 Task: Select a due date automation when advanced on, 2 days before a card is due add dates due in in more than 1 days at 11:00 AM.
Action: Mouse moved to (985, 74)
Screenshot: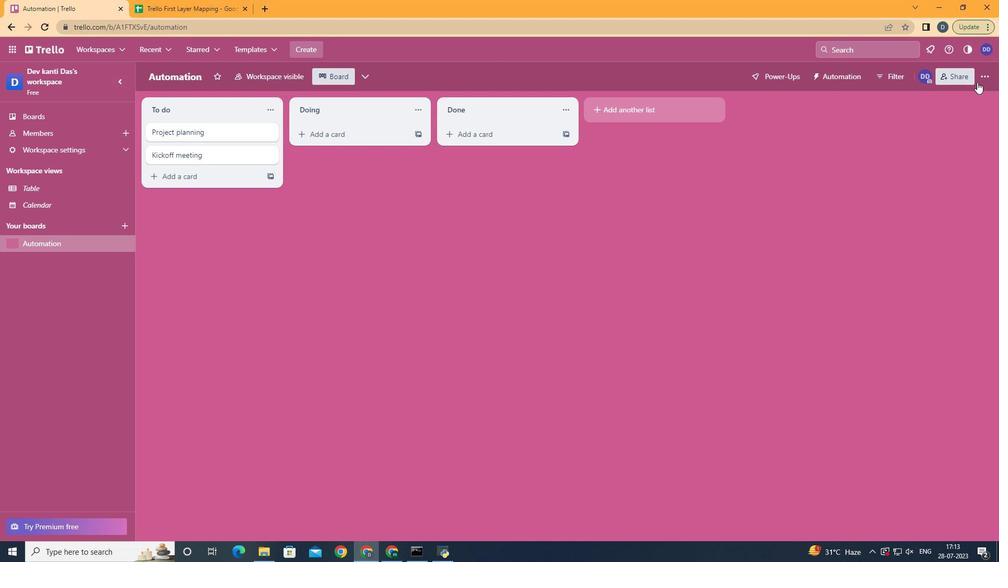 
Action: Mouse pressed left at (985, 74)
Screenshot: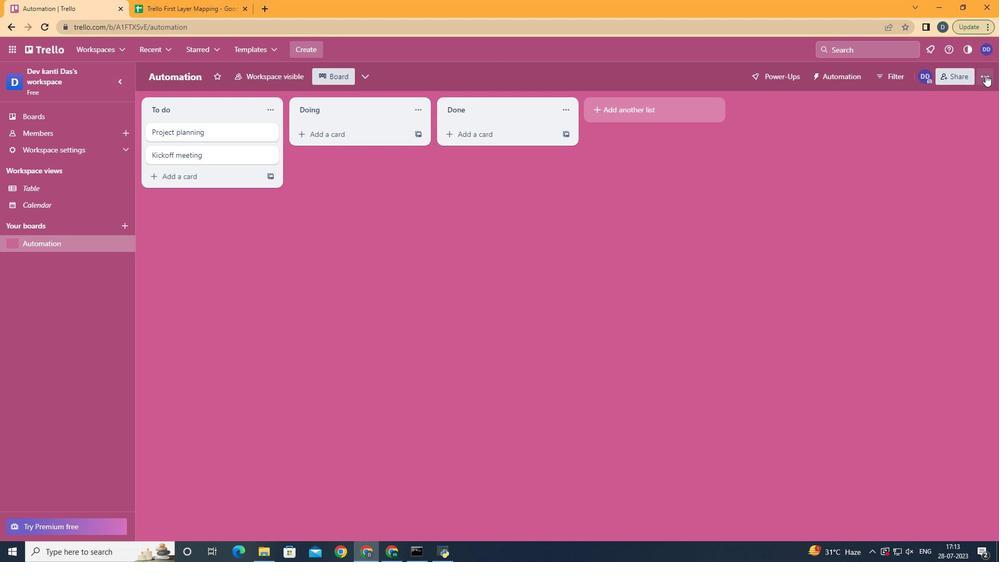
Action: Mouse moved to (917, 227)
Screenshot: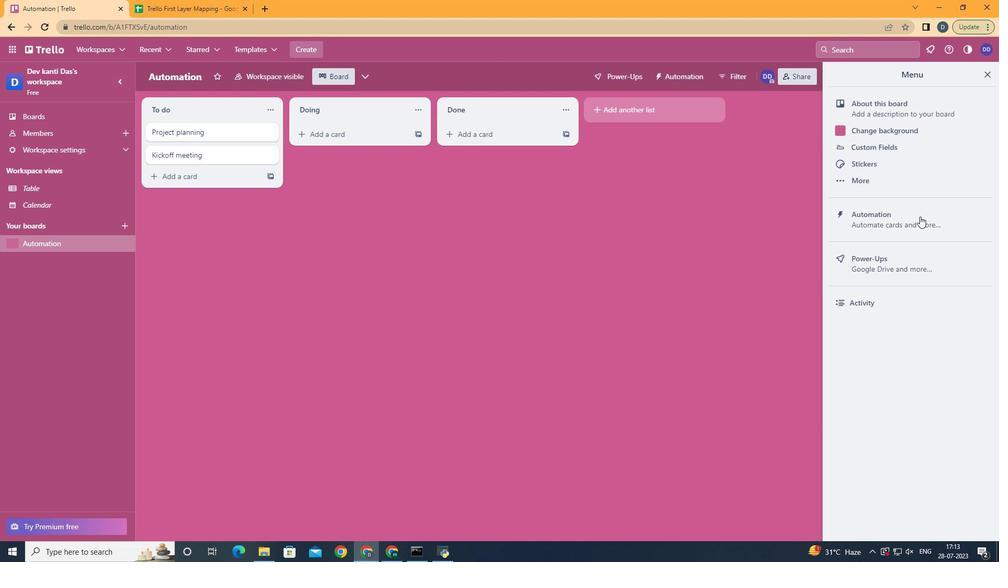 
Action: Mouse pressed left at (917, 227)
Screenshot: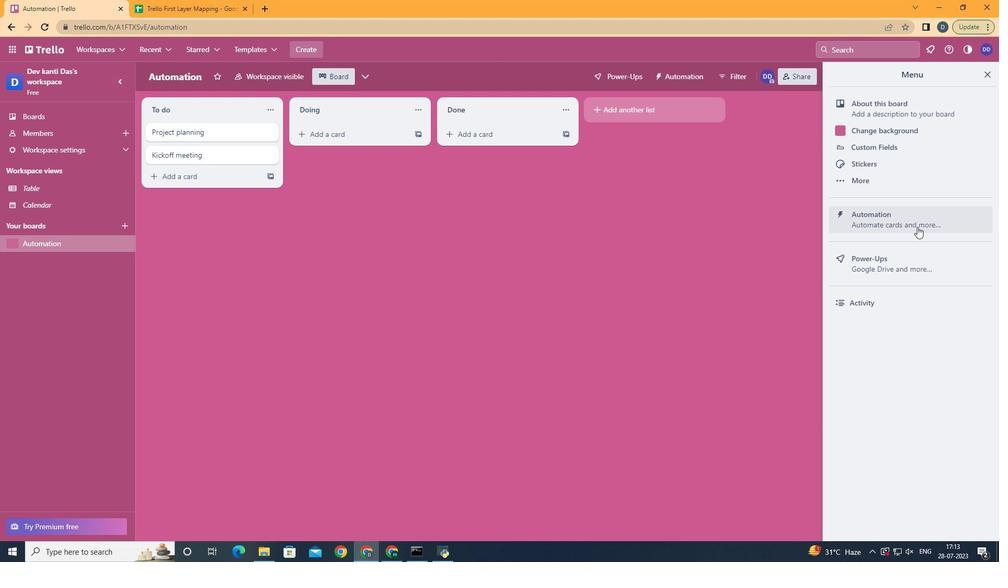 
Action: Mouse moved to (191, 206)
Screenshot: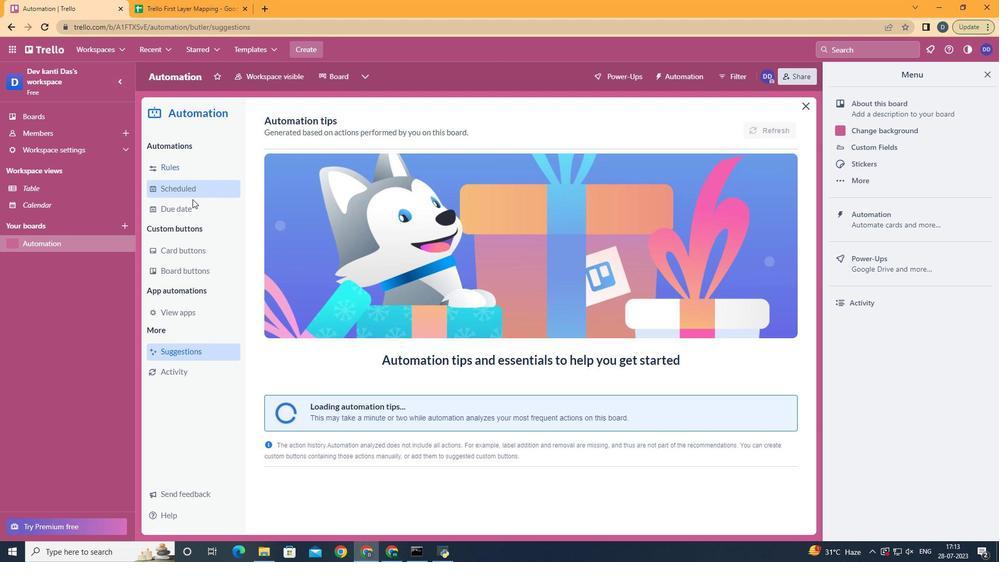 
Action: Mouse pressed left at (191, 206)
Screenshot: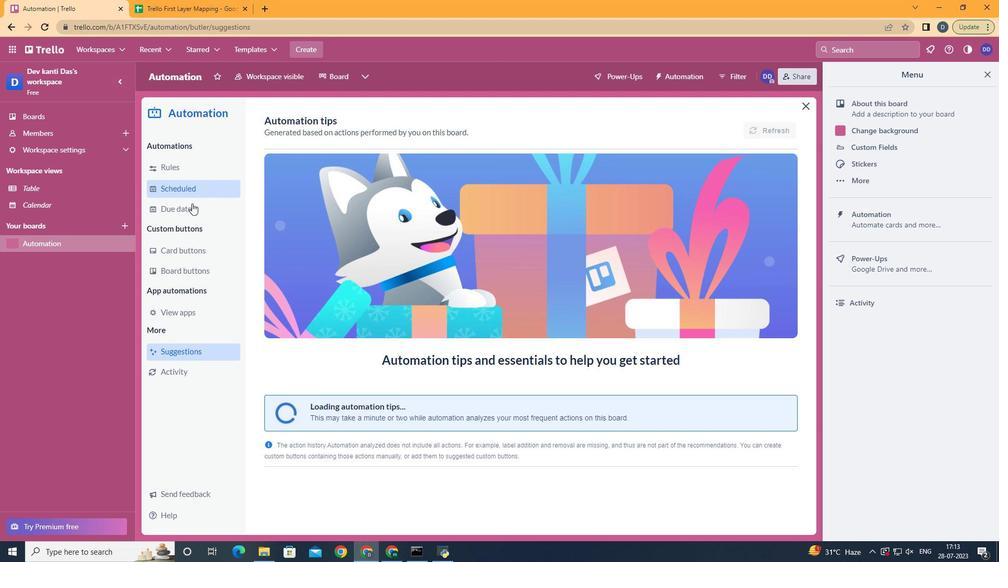 
Action: Mouse moved to (734, 121)
Screenshot: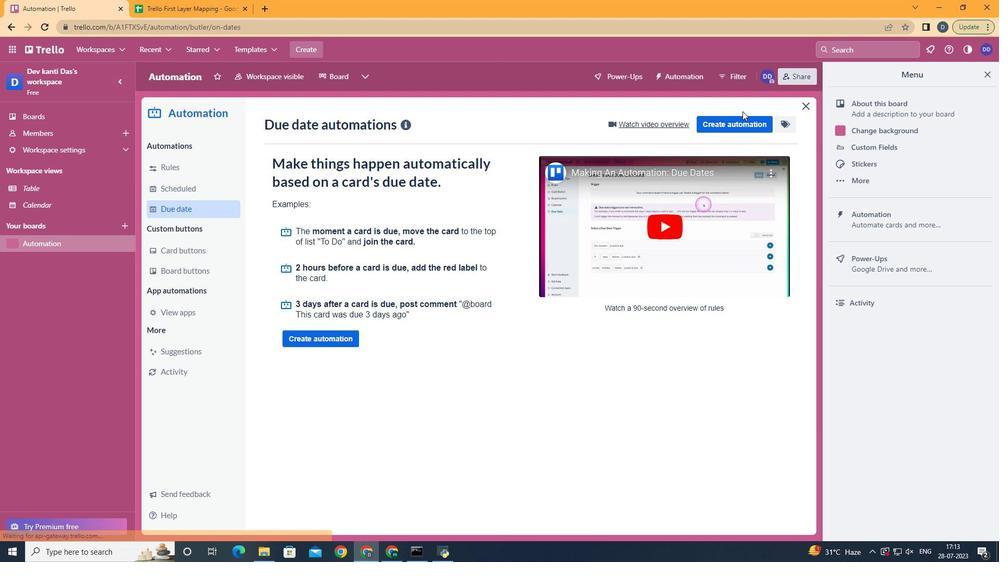 
Action: Mouse pressed left at (734, 121)
Screenshot: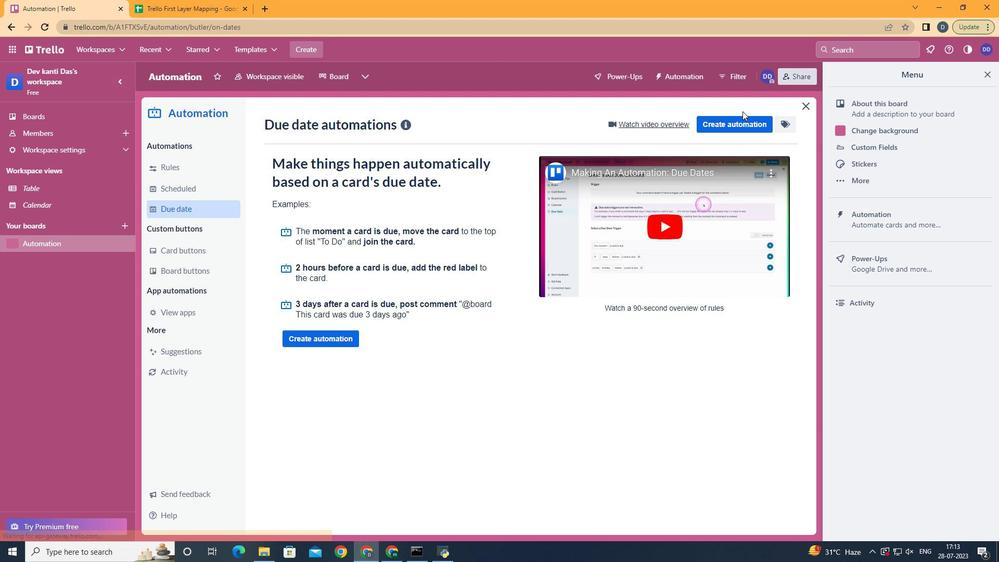 
Action: Mouse moved to (511, 227)
Screenshot: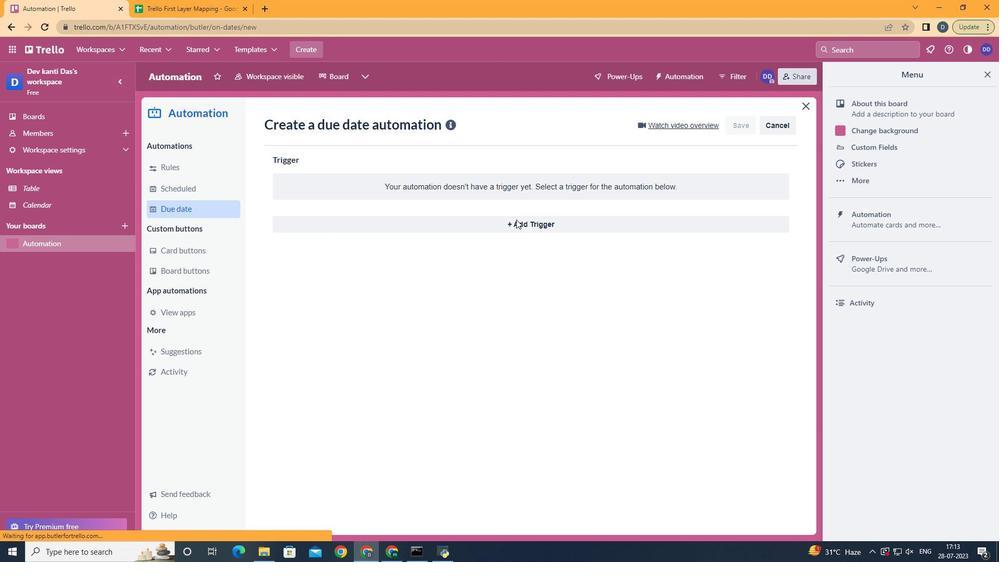 
Action: Mouse pressed left at (511, 227)
Screenshot: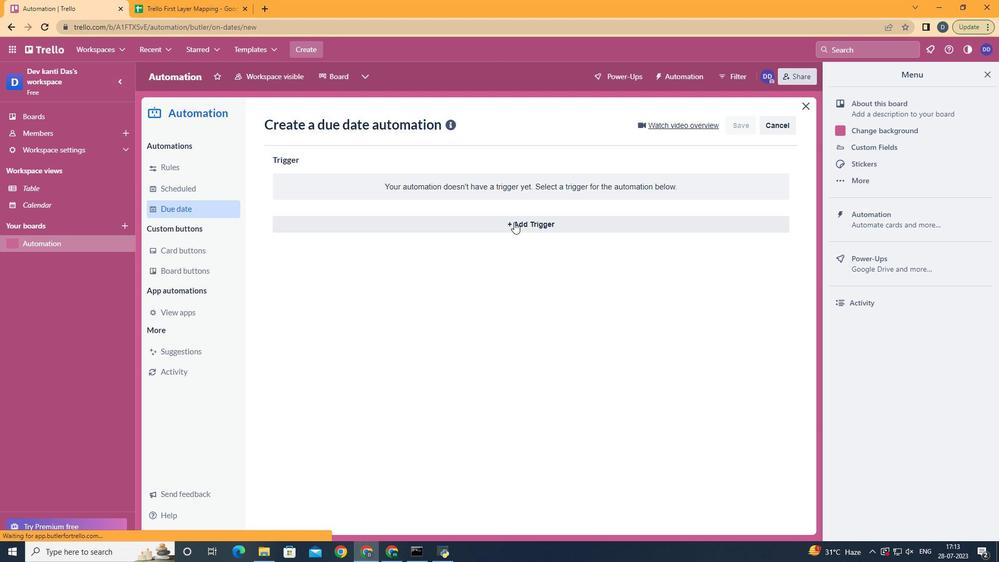 
Action: Mouse moved to (406, 385)
Screenshot: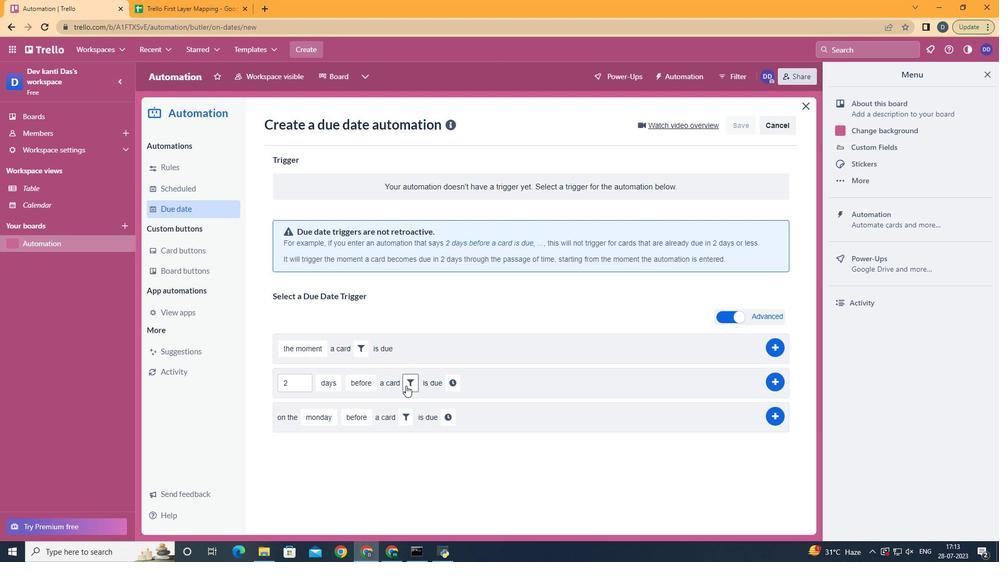 
Action: Mouse pressed left at (406, 385)
Screenshot: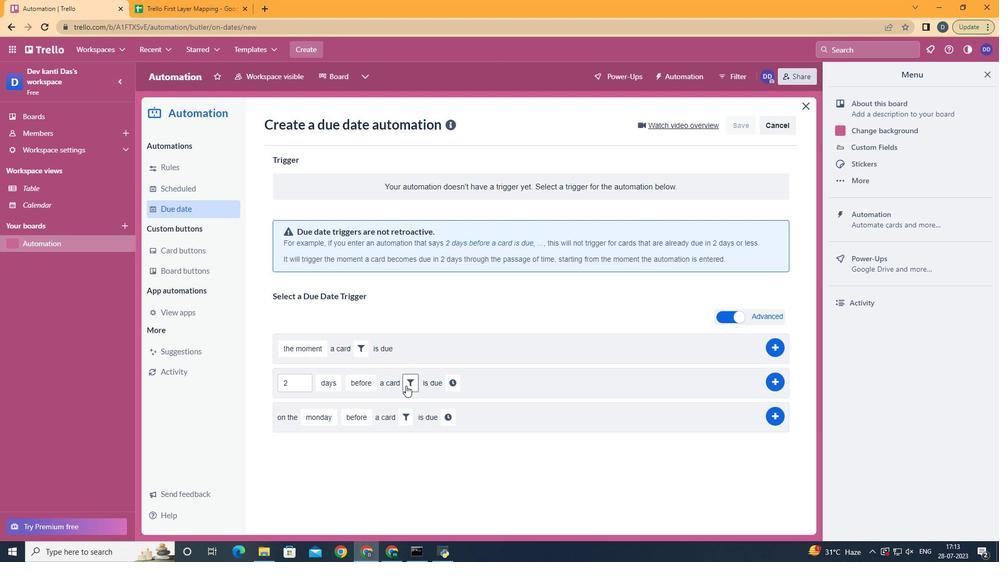
Action: Mouse moved to (414, 385)
Screenshot: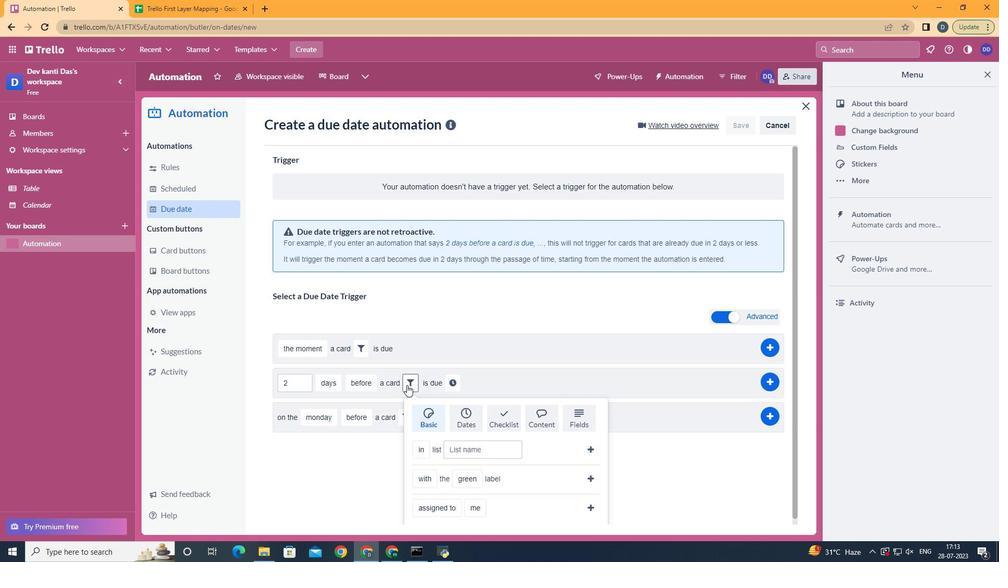 
Action: Mouse scrolled (414, 384) with delta (0, 0)
Screenshot: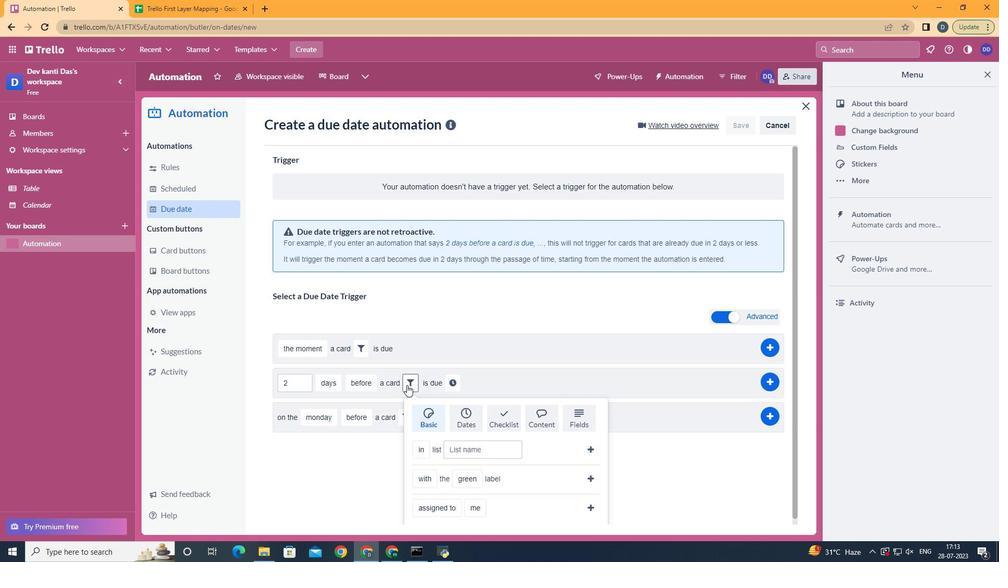 
Action: Mouse moved to (442, 385)
Screenshot: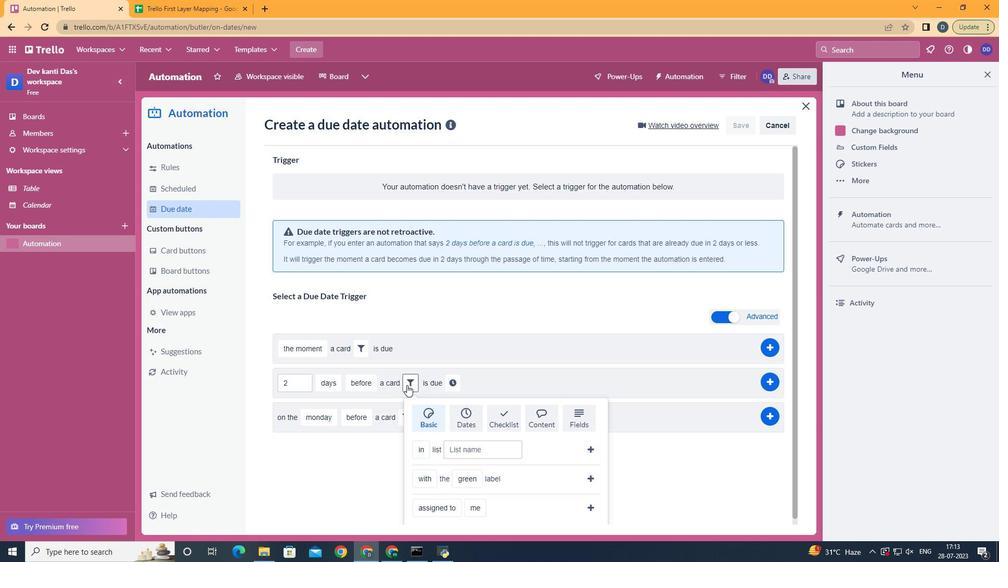 
Action: Mouse scrolled (442, 384) with delta (0, 0)
Screenshot: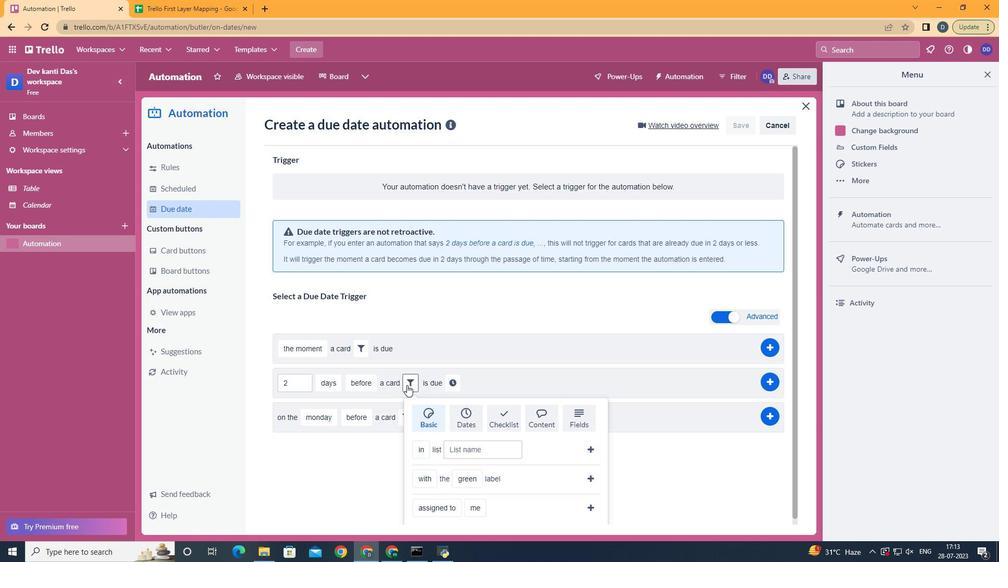 
Action: Mouse moved to (456, 385)
Screenshot: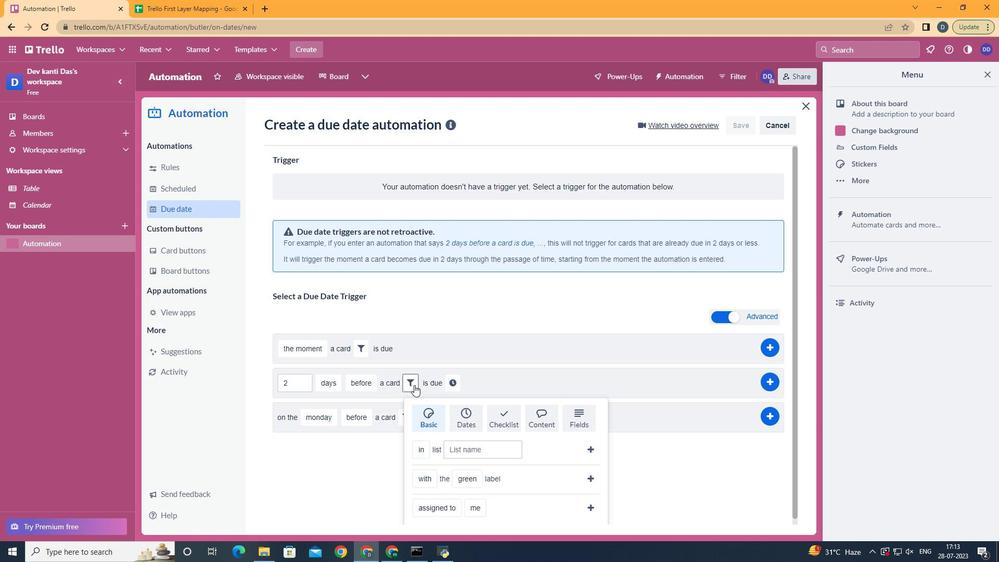 
Action: Mouse scrolled (455, 385) with delta (0, 0)
Screenshot: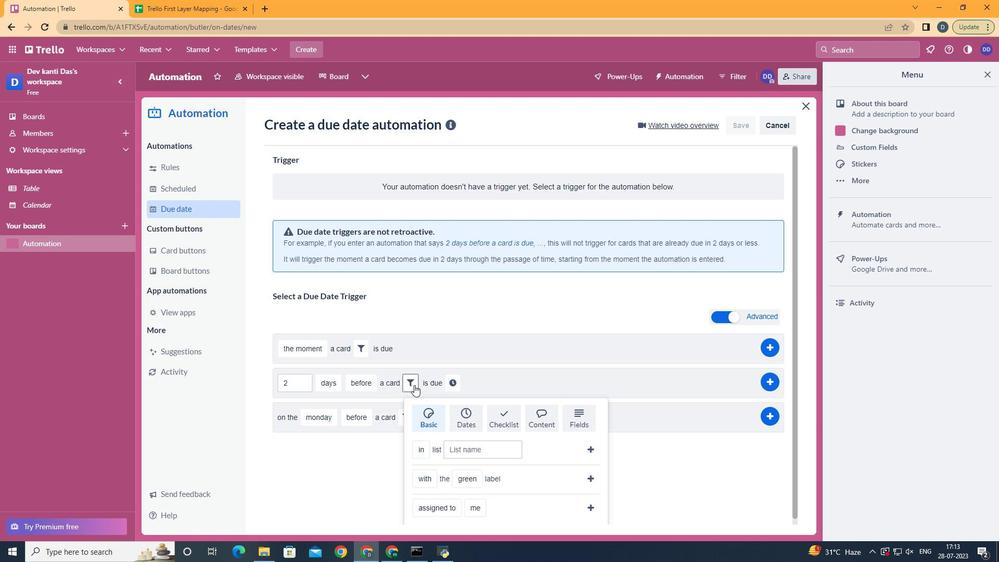 
Action: Mouse moved to (470, 404)
Screenshot: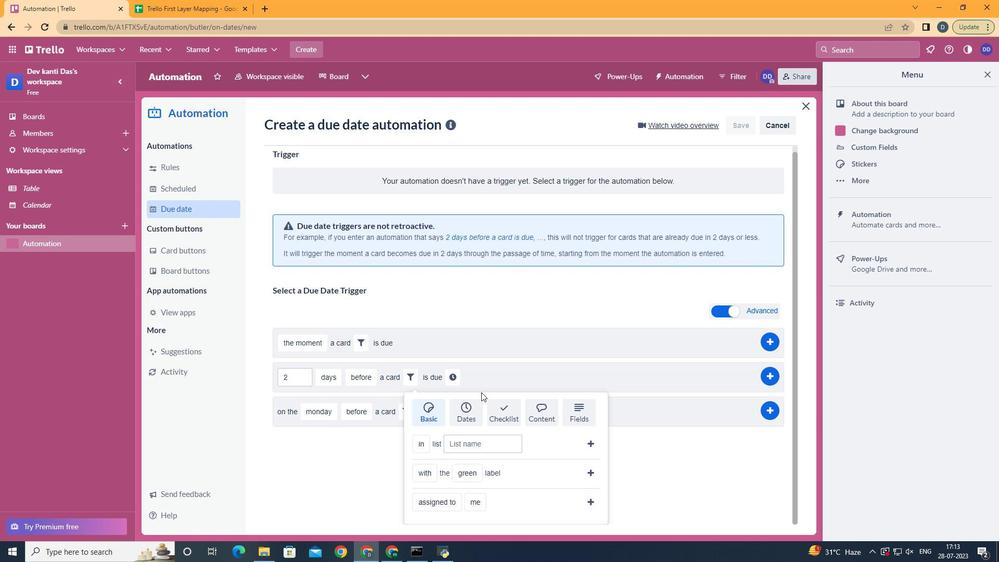 
Action: Mouse pressed left at (470, 404)
Screenshot: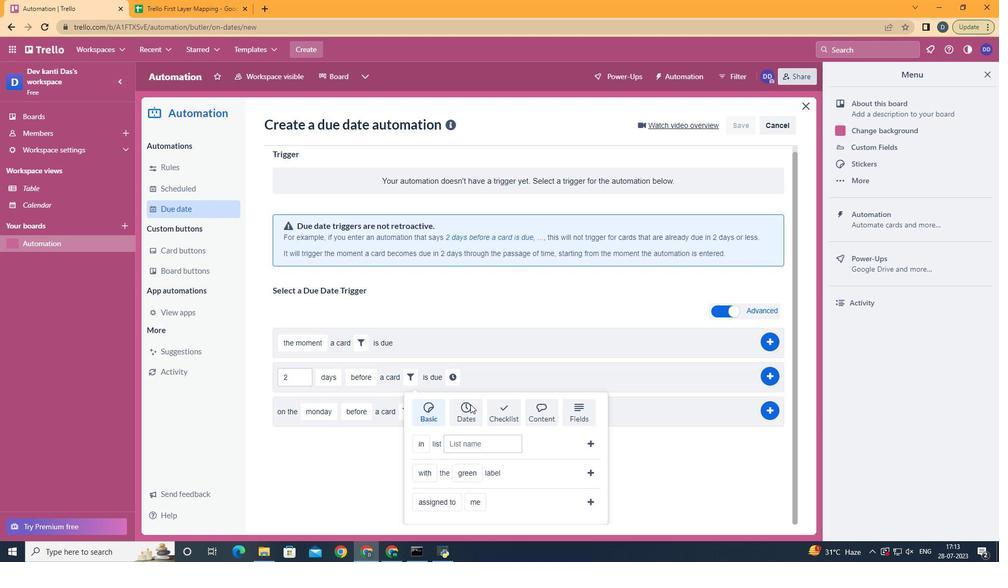 
Action: Mouse scrolled (470, 404) with delta (0, 0)
Screenshot: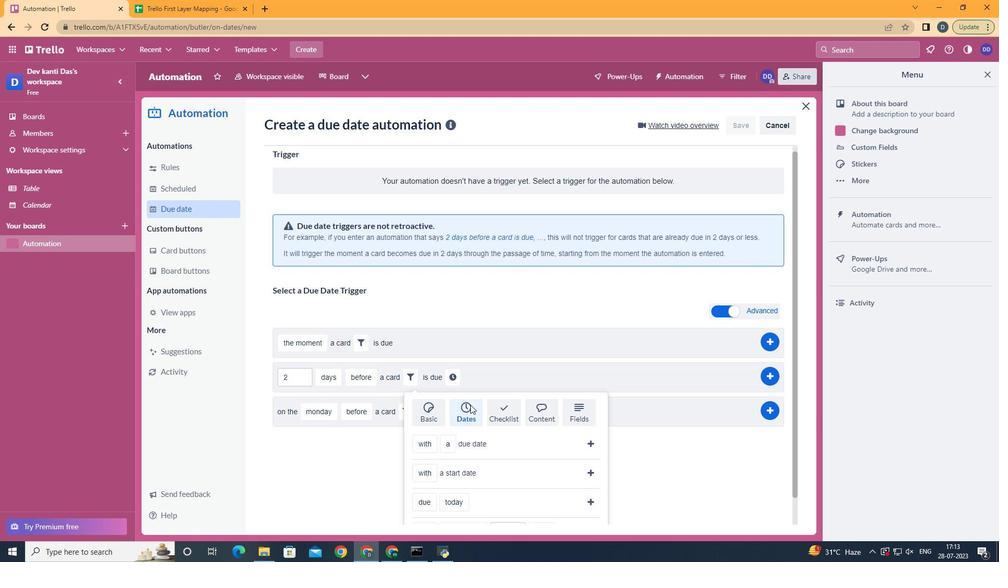 
Action: Mouse scrolled (470, 404) with delta (0, 0)
Screenshot: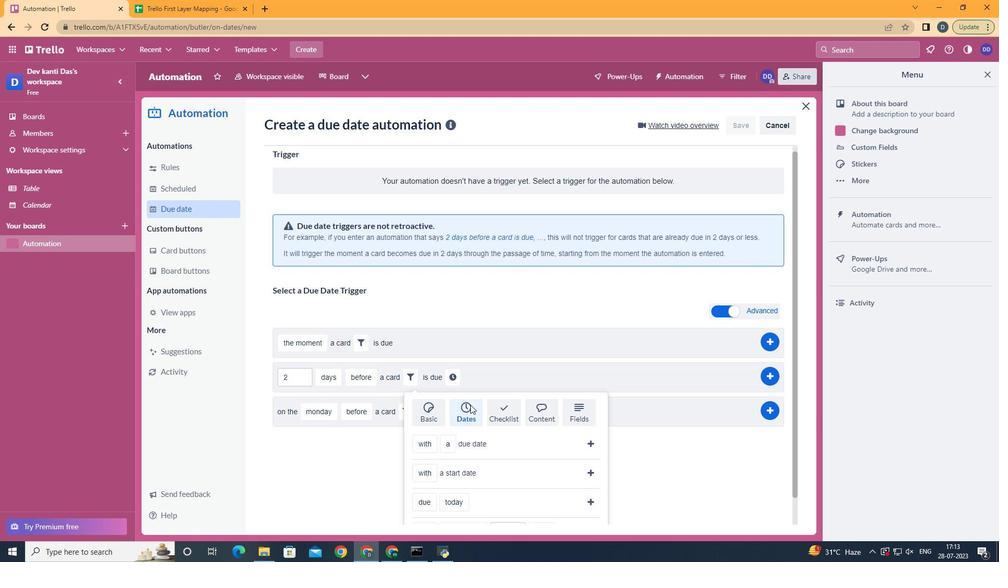 
Action: Mouse scrolled (470, 404) with delta (0, 0)
Screenshot: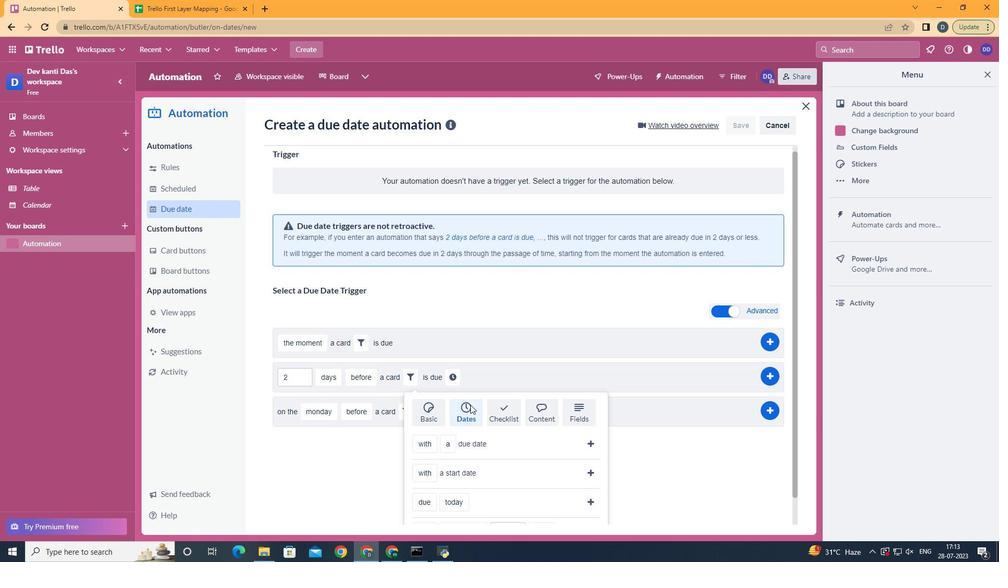 
Action: Mouse scrolled (470, 404) with delta (0, 0)
Screenshot: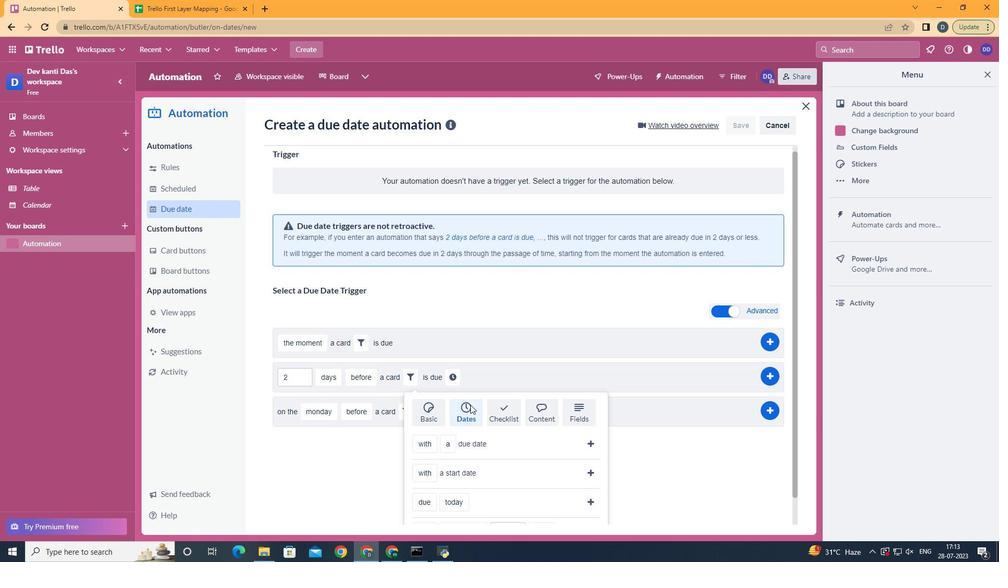 
Action: Mouse scrolled (470, 404) with delta (0, 0)
Screenshot: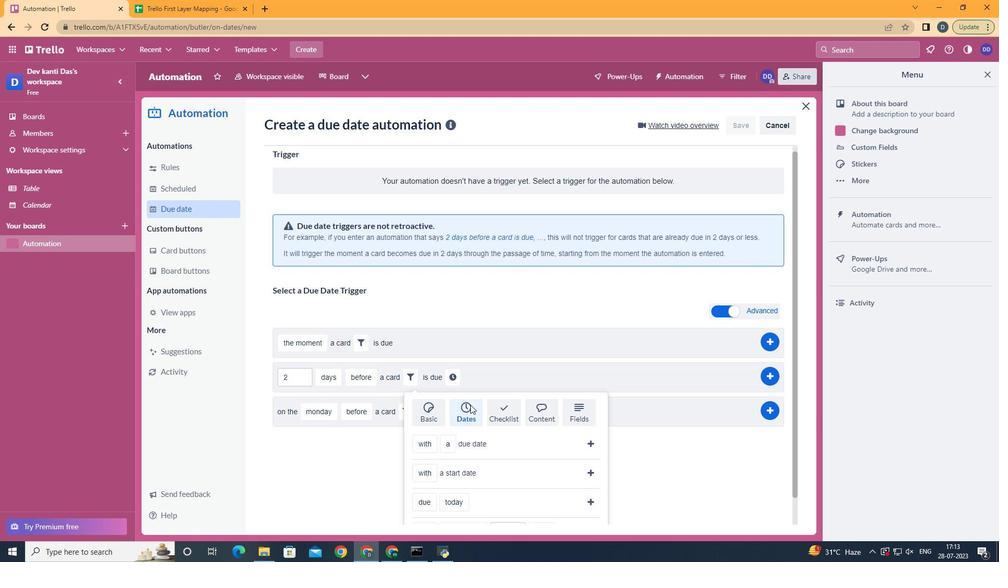 
Action: Mouse moved to (436, 462)
Screenshot: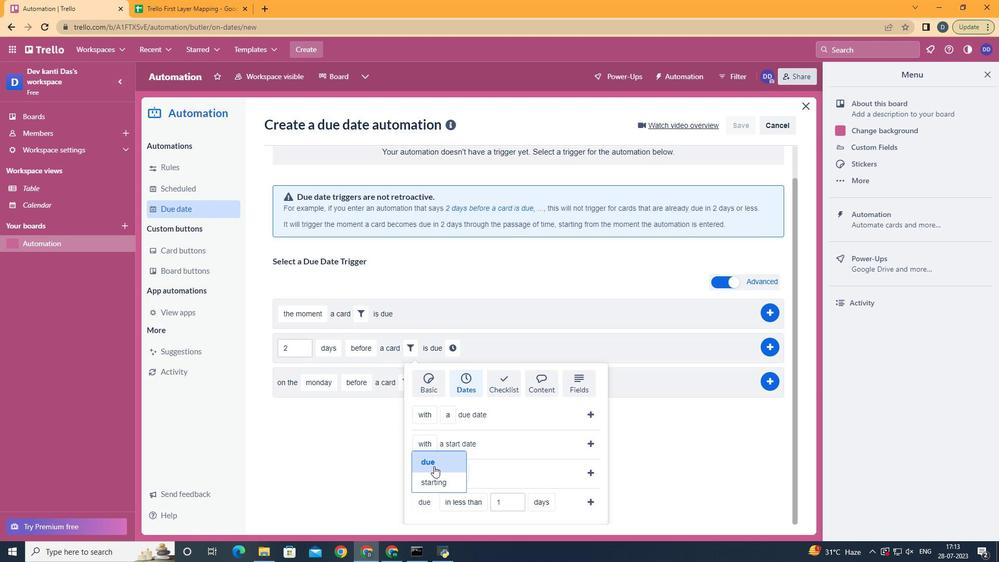 
Action: Mouse pressed left at (436, 462)
Screenshot: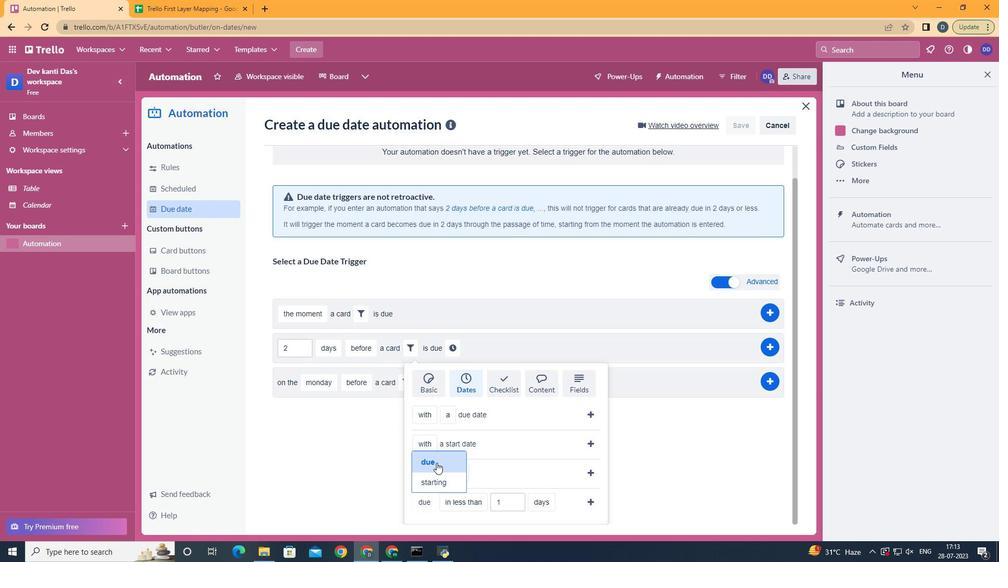 
Action: Mouse moved to (481, 408)
Screenshot: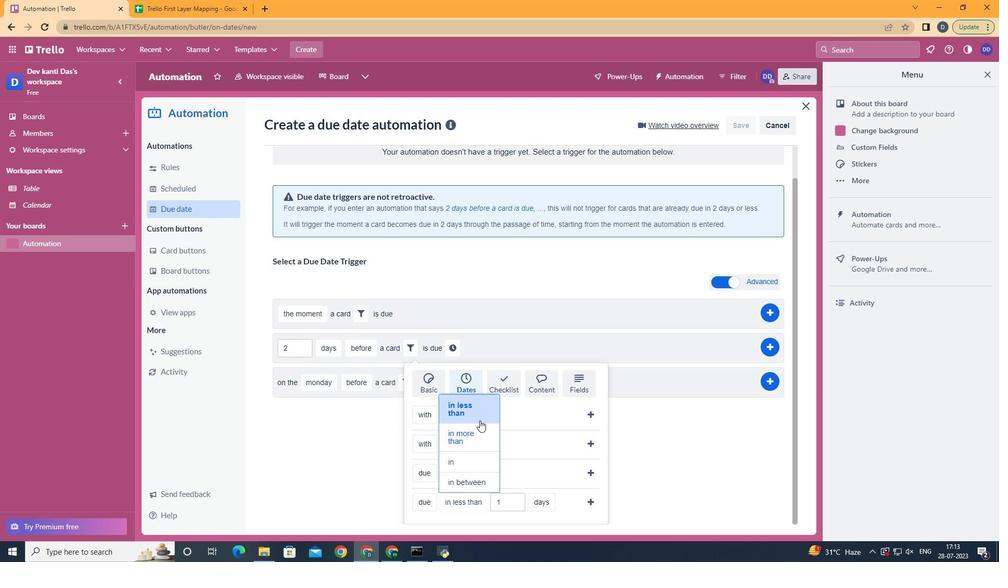 
Action: Mouse pressed left at (481, 408)
Screenshot: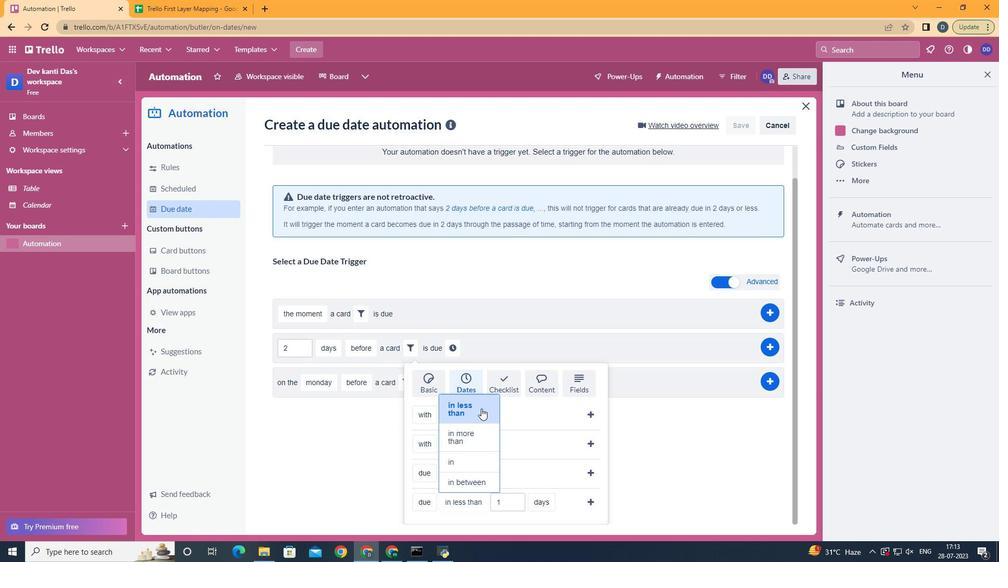 
Action: Mouse moved to (483, 435)
Screenshot: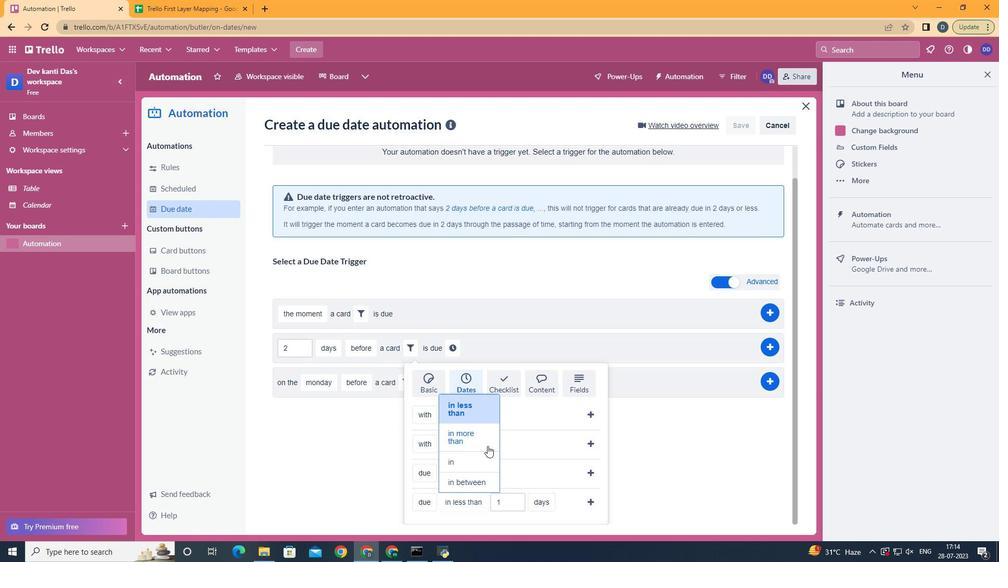 
Action: Mouse pressed left at (483, 435)
Screenshot: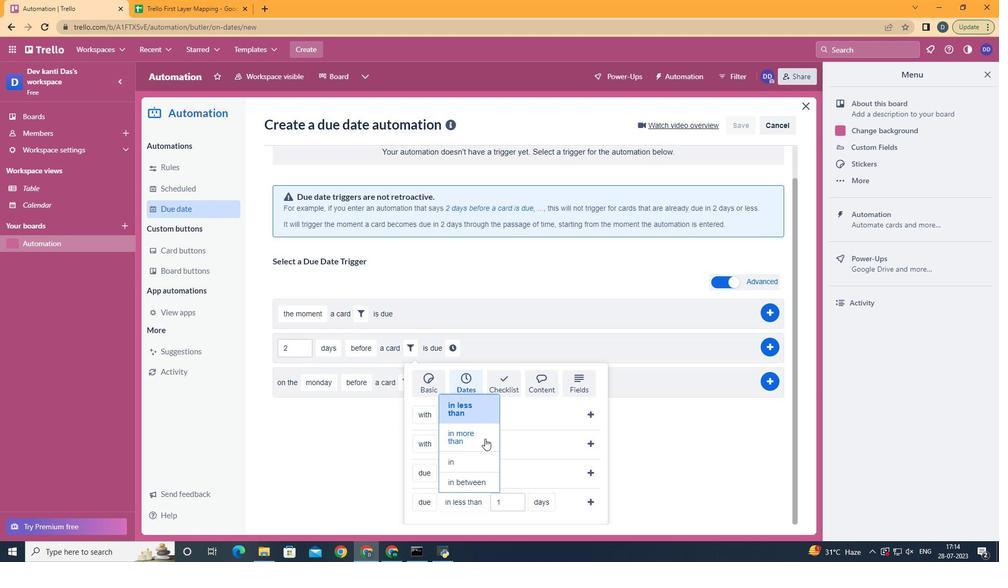 
Action: Mouse moved to (556, 459)
Screenshot: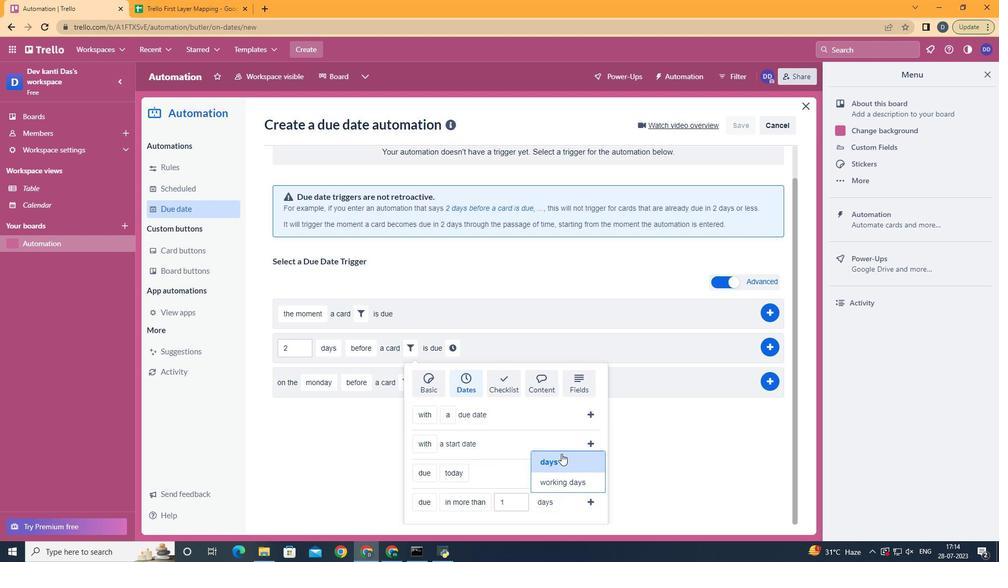 
Action: Mouse pressed left at (556, 459)
Screenshot: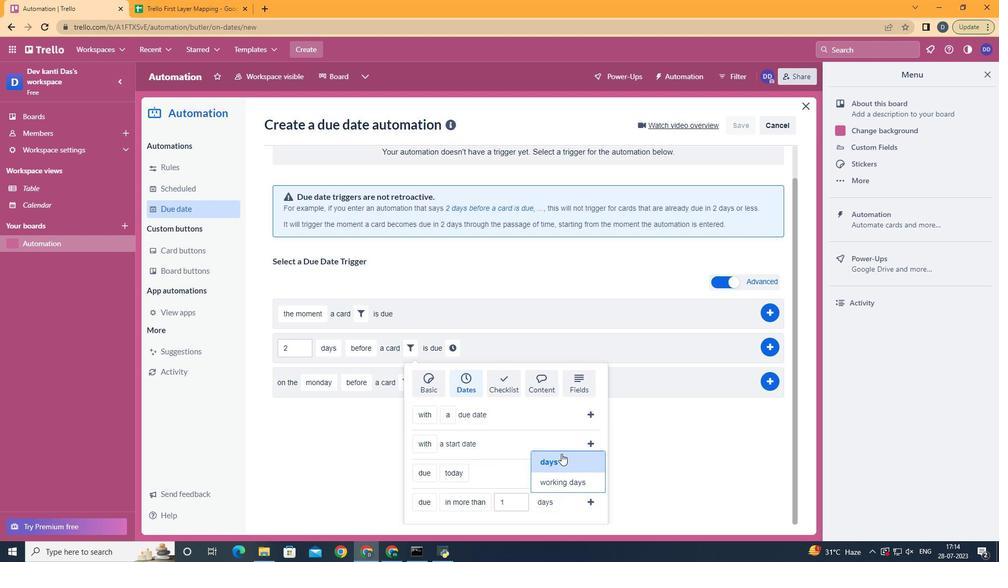 
Action: Mouse moved to (587, 496)
Screenshot: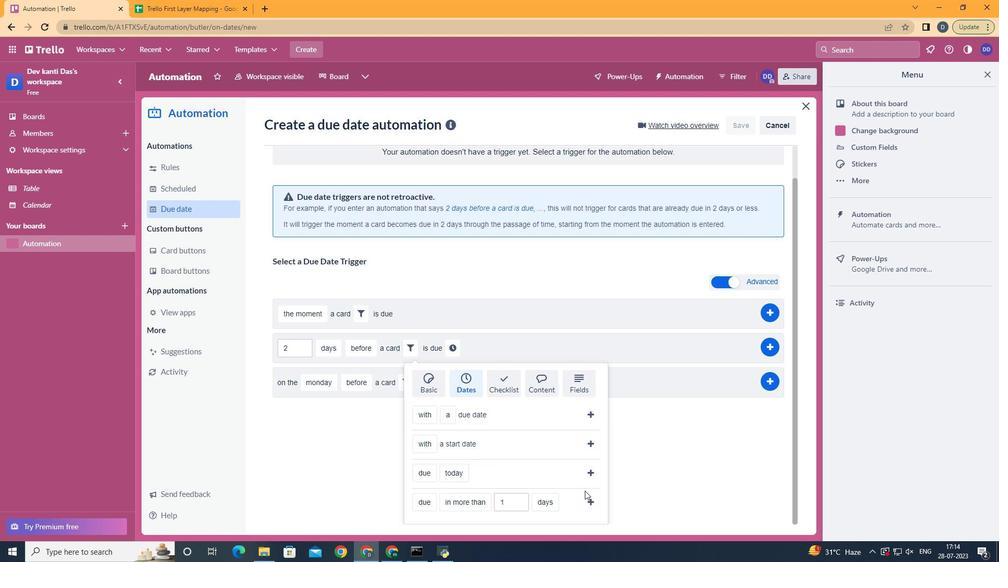 
Action: Mouse pressed left at (587, 496)
Screenshot: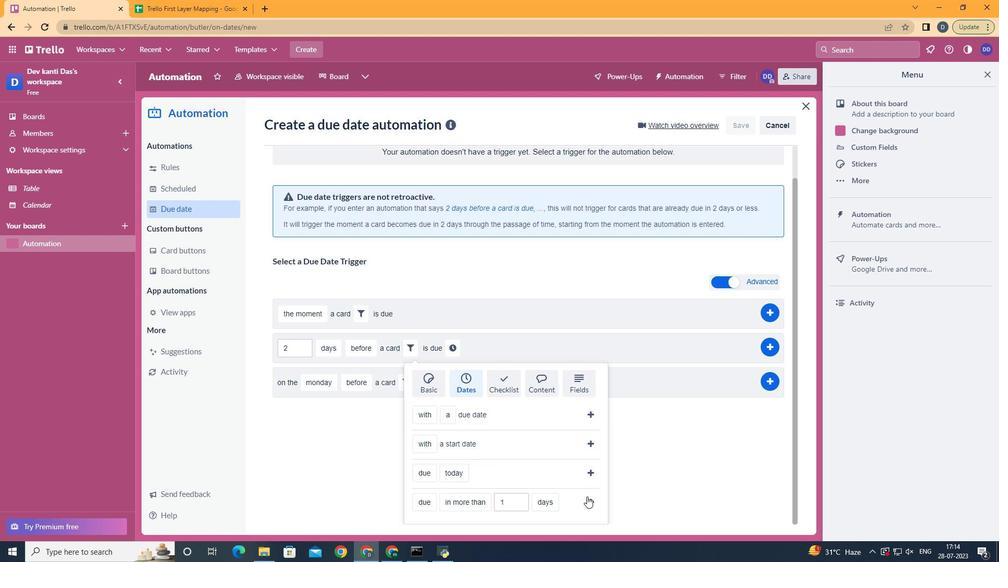 
Action: Mouse moved to (554, 384)
Screenshot: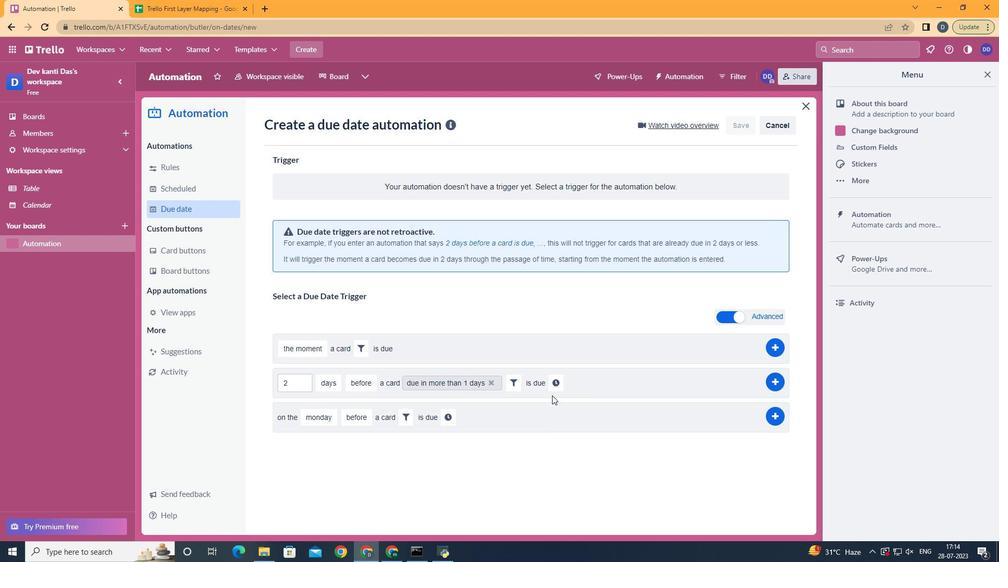 
Action: Mouse pressed left at (554, 384)
Screenshot: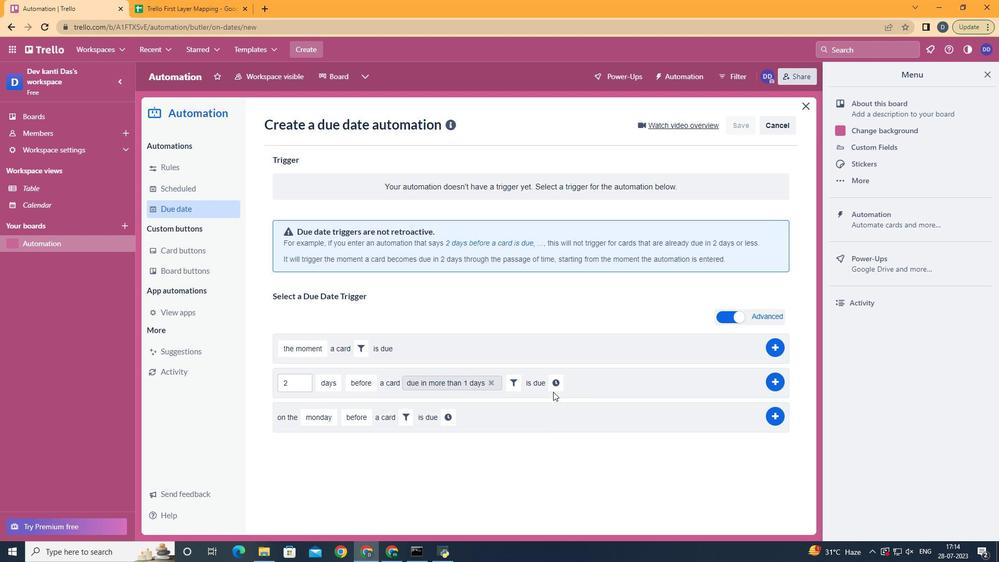 
Action: Mouse moved to (582, 386)
Screenshot: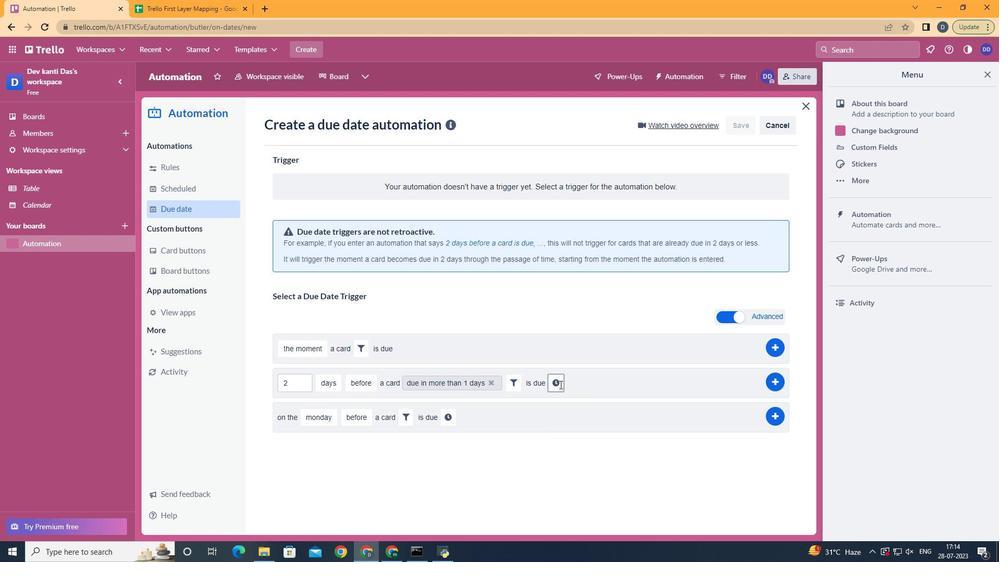 
Action: Mouse pressed left at (582, 386)
Screenshot: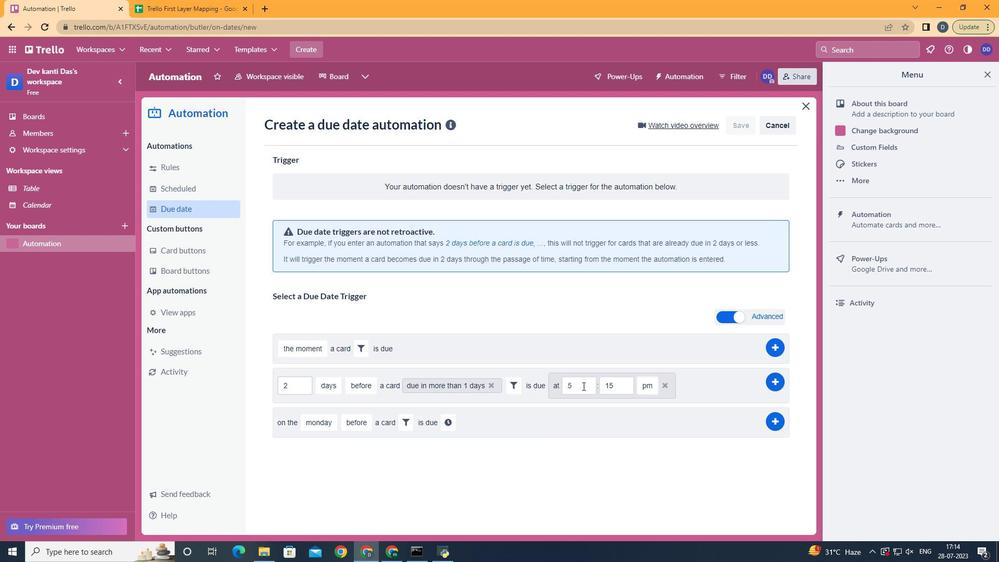 
Action: Mouse moved to (583, 386)
Screenshot: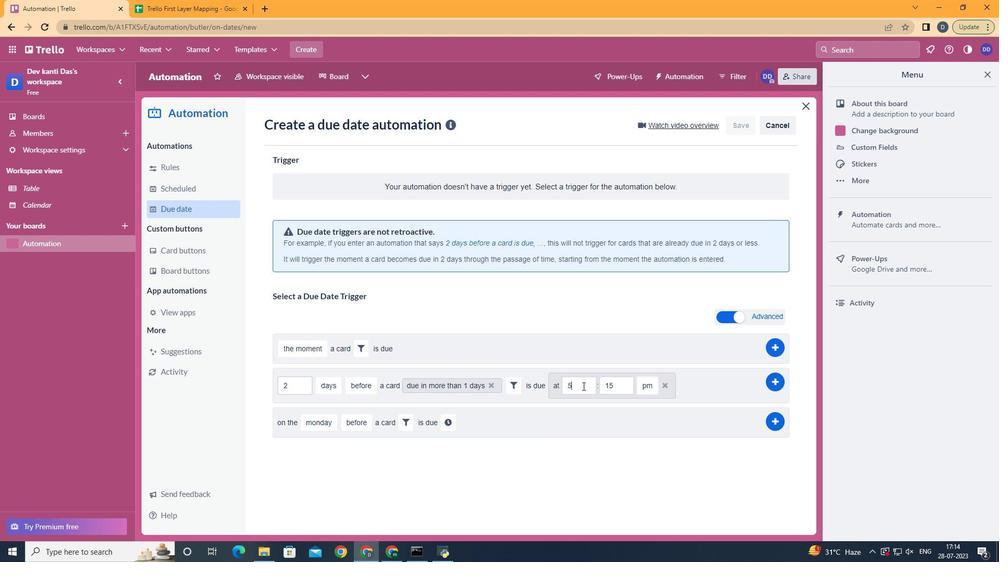 
Action: Key pressed <Key.backspace>11
Screenshot: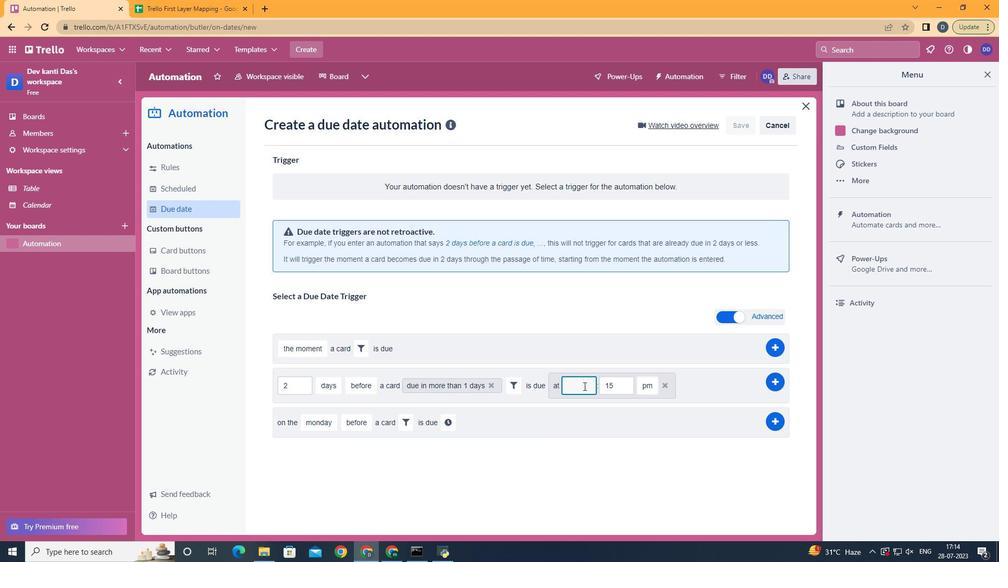
Action: Mouse moved to (613, 388)
Screenshot: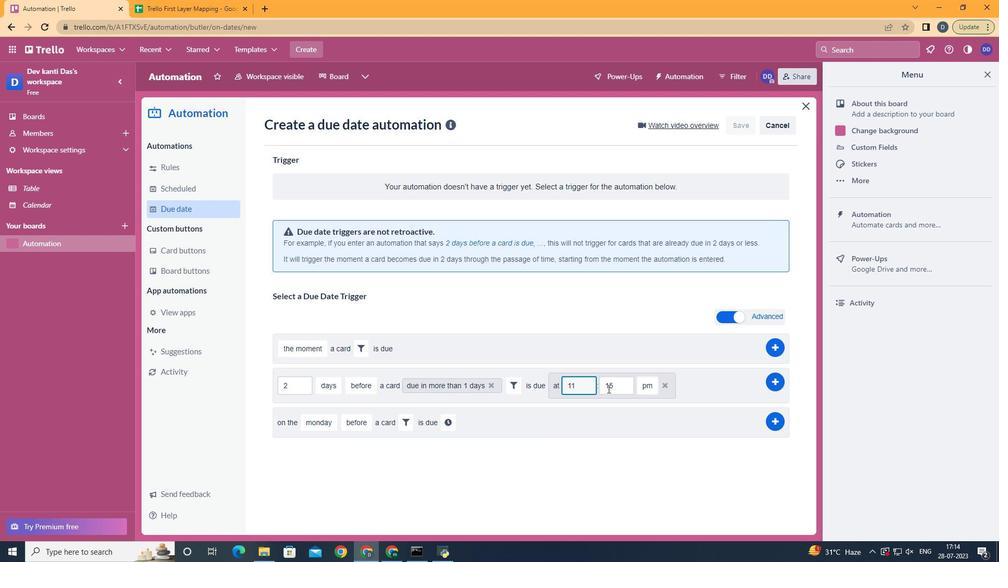 
Action: Mouse pressed left at (613, 388)
Screenshot: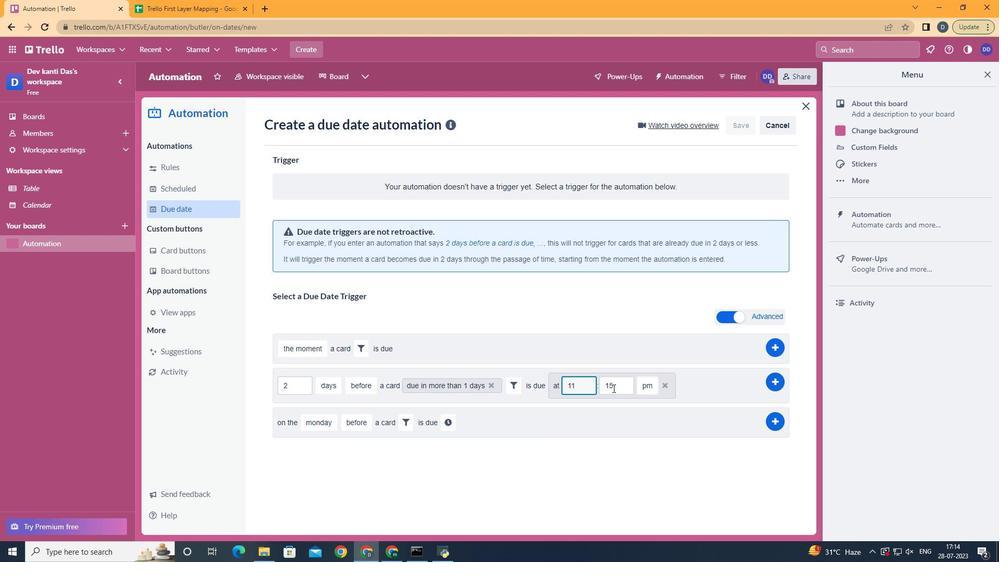 
Action: Key pressed <Key.backspace><Key.backspace>00
Screenshot: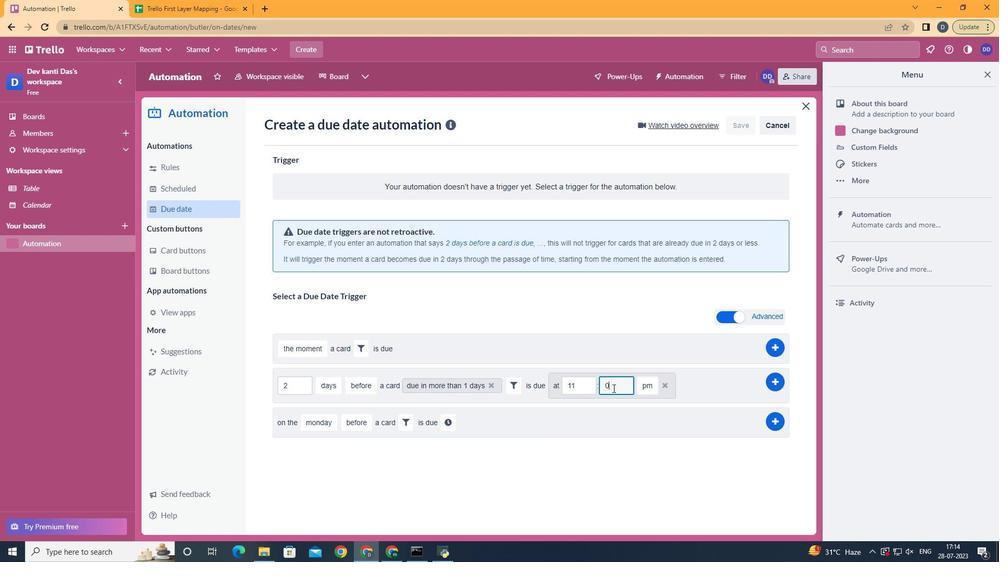 
Action: Mouse moved to (653, 415)
Screenshot: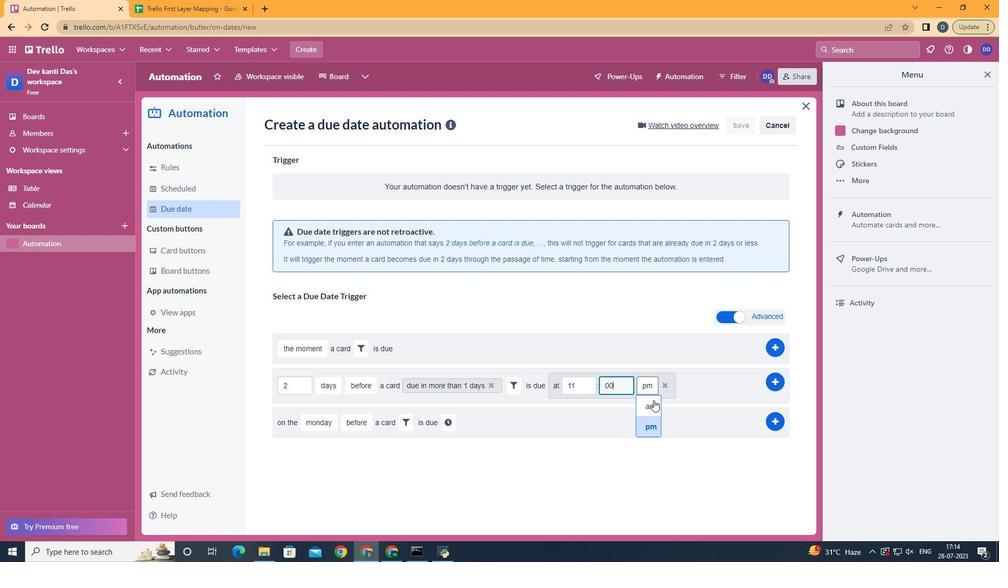 
Action: Mouse pressed left at (653, 415)
Screenshot: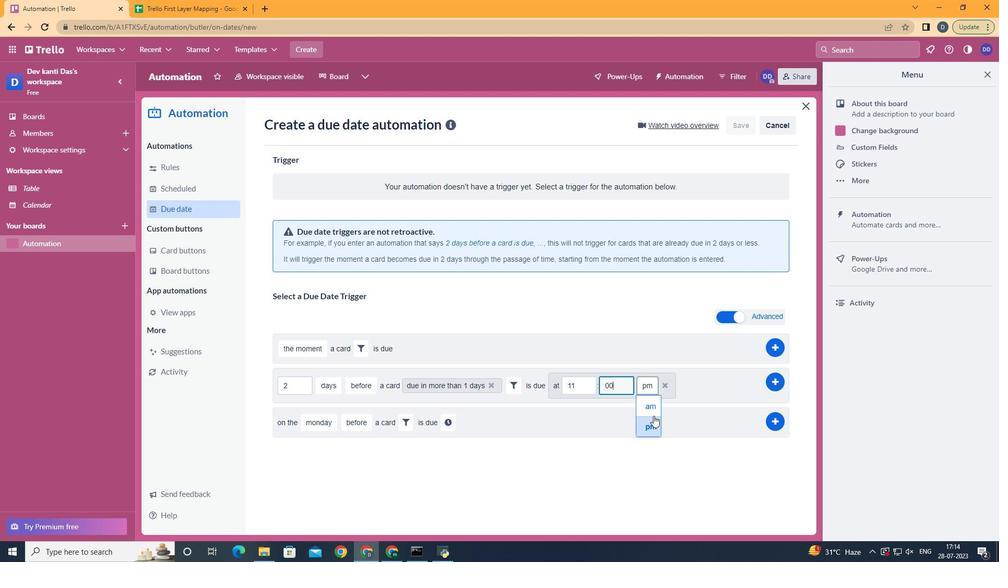 
Action: Mouse moved to (649, 395)
Screenshot: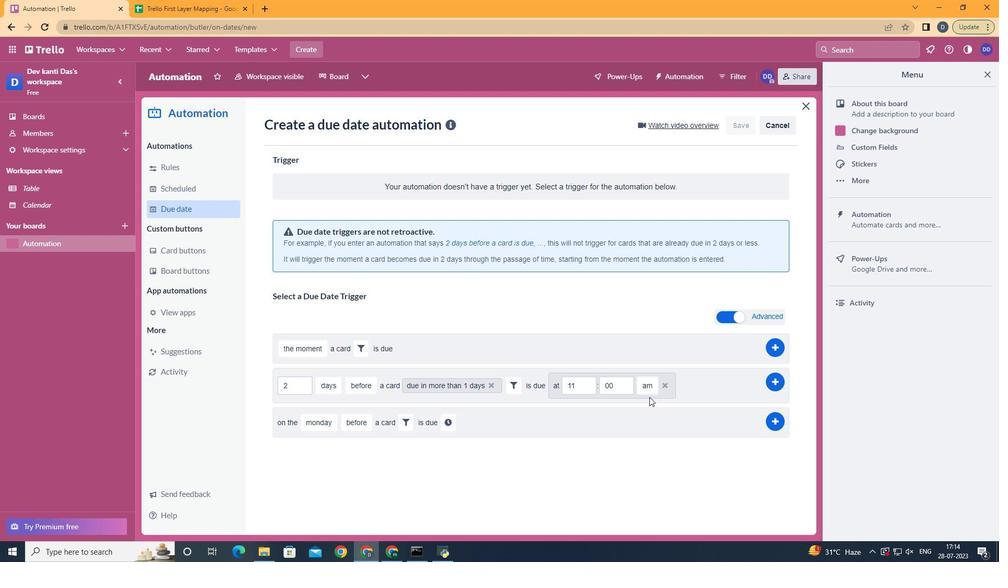 
